 Task: Change elbow connector line weight to 12PX.
Action: Mouse moved to (530, 259)
Screenshot: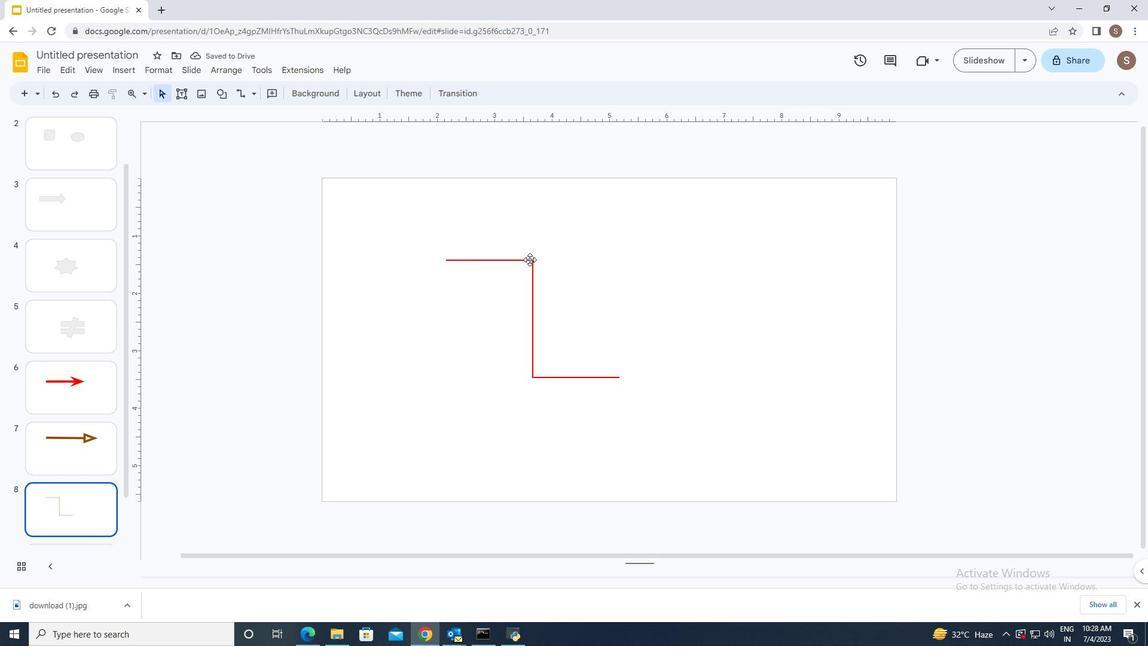 
Action: Mouse pressed left at (530, 259)
Screenshot: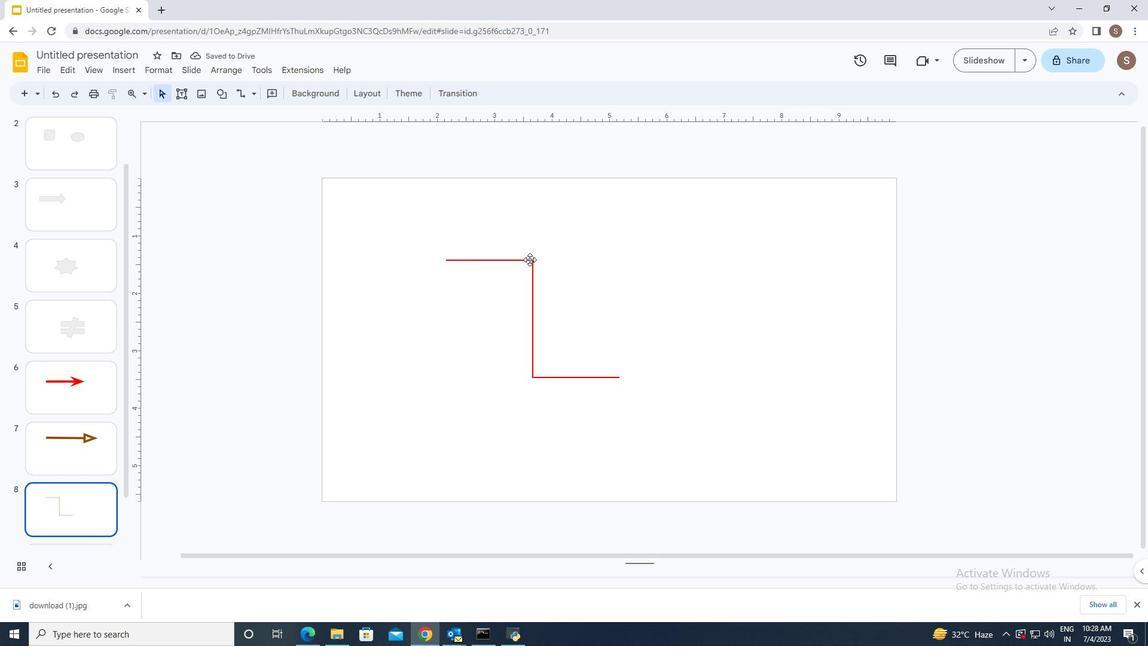 
Action: Mouse moved to (297, 87)
Screenshot: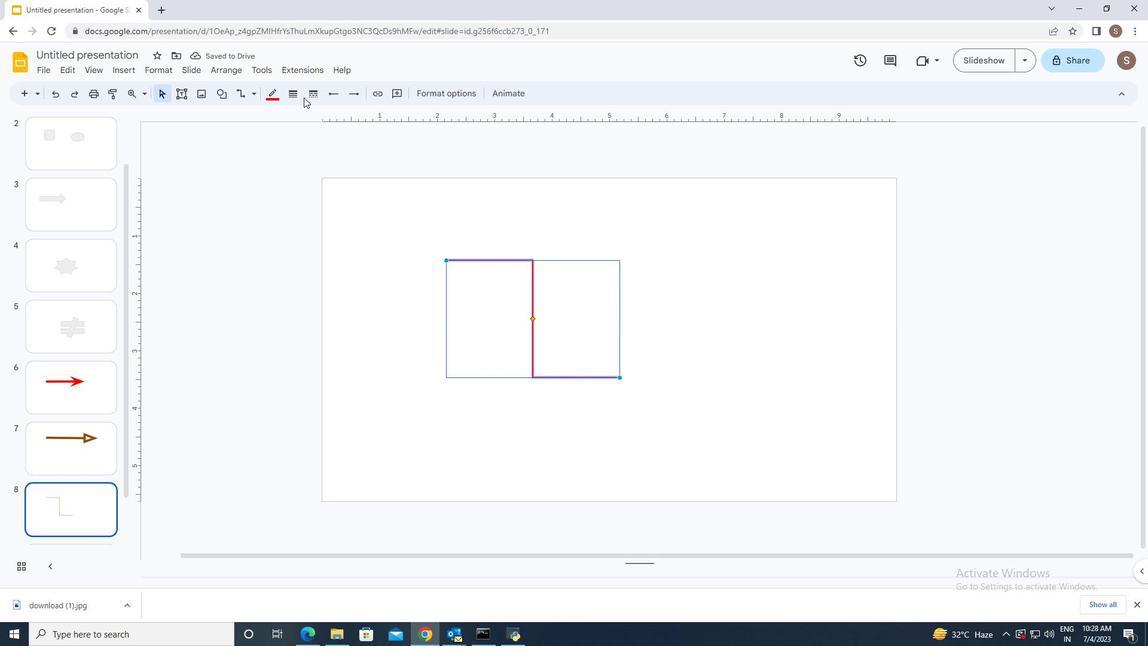 
Action: Mouse pressed left at (297, 87)
Screenshot: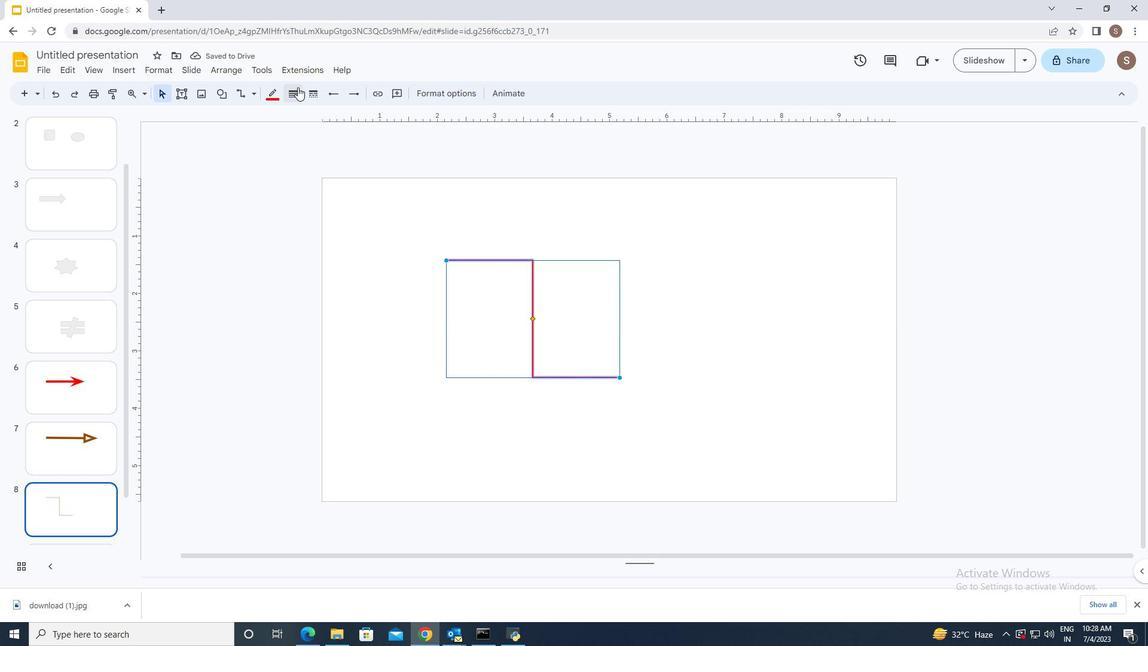 
Action: Mouse moved to (317, 211)
Screenshot: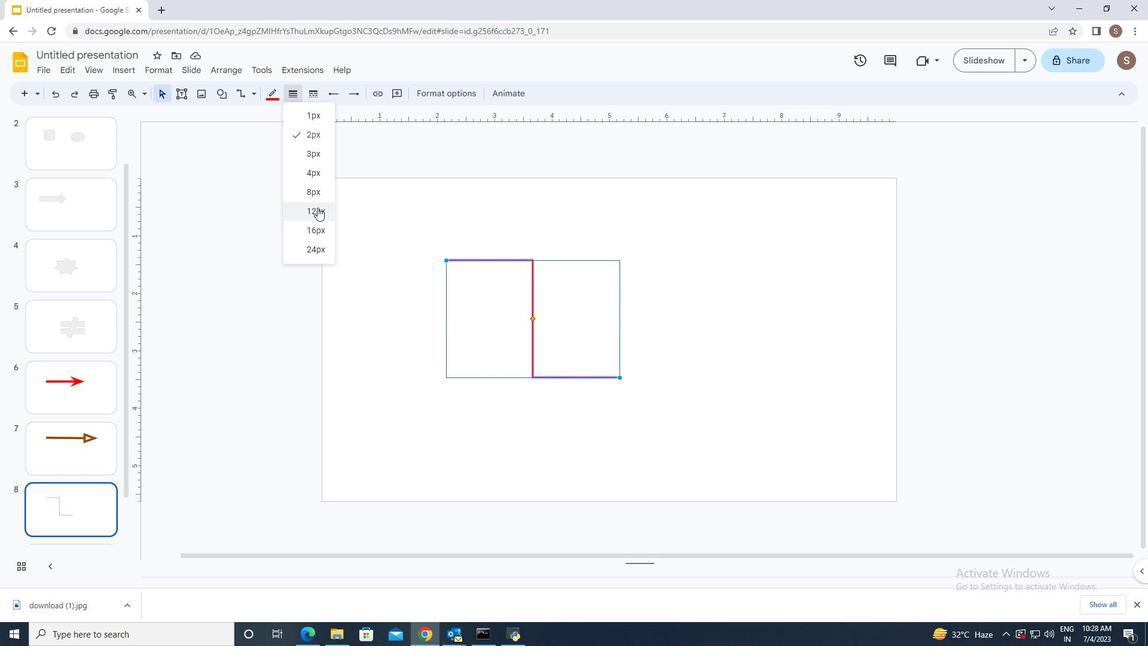 
Action: Mouse pressed left at (317, 211)
Screenshot: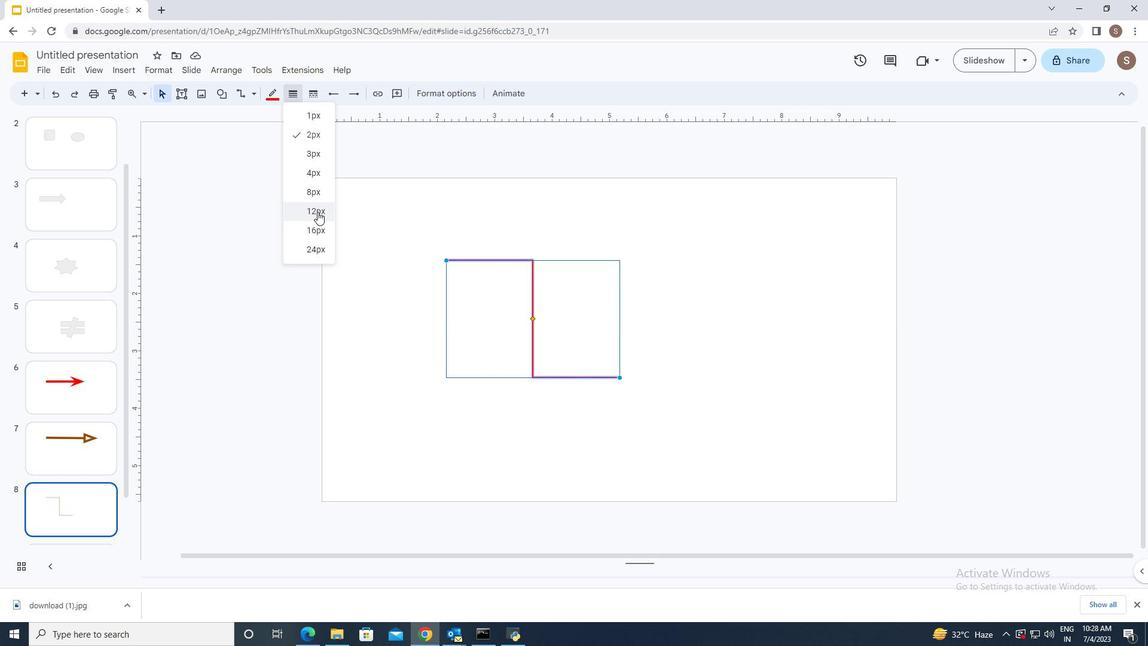 
Action: Mouse moved to (369, 411)
Screenshot: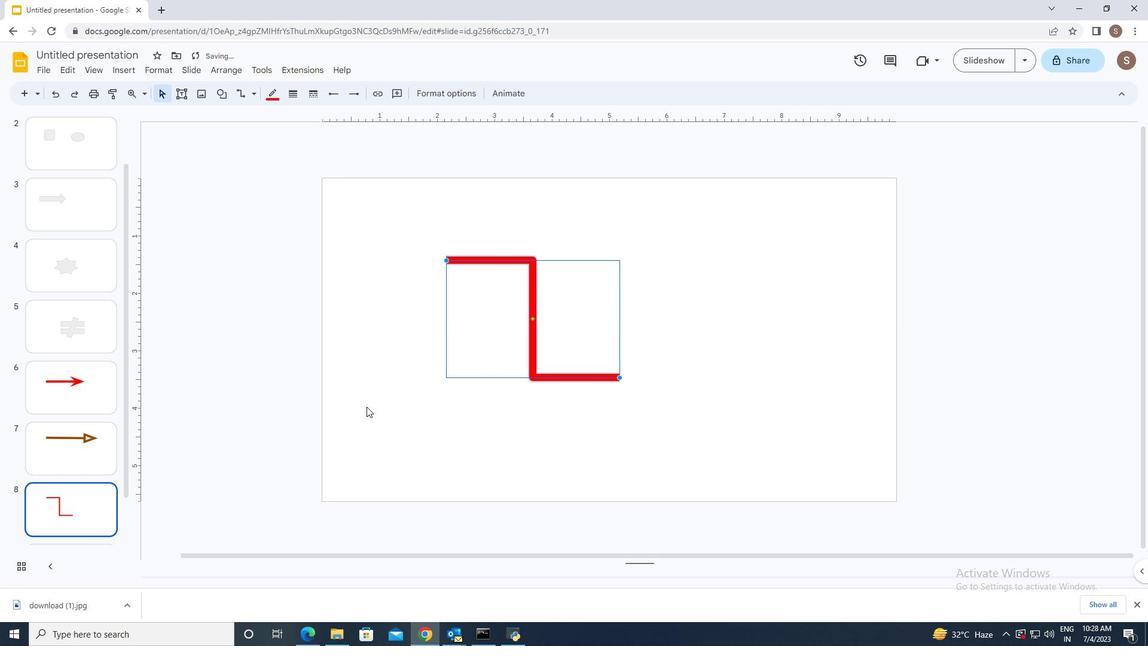 
Action: Mouse pressed left at (369, 411)
Screenshot: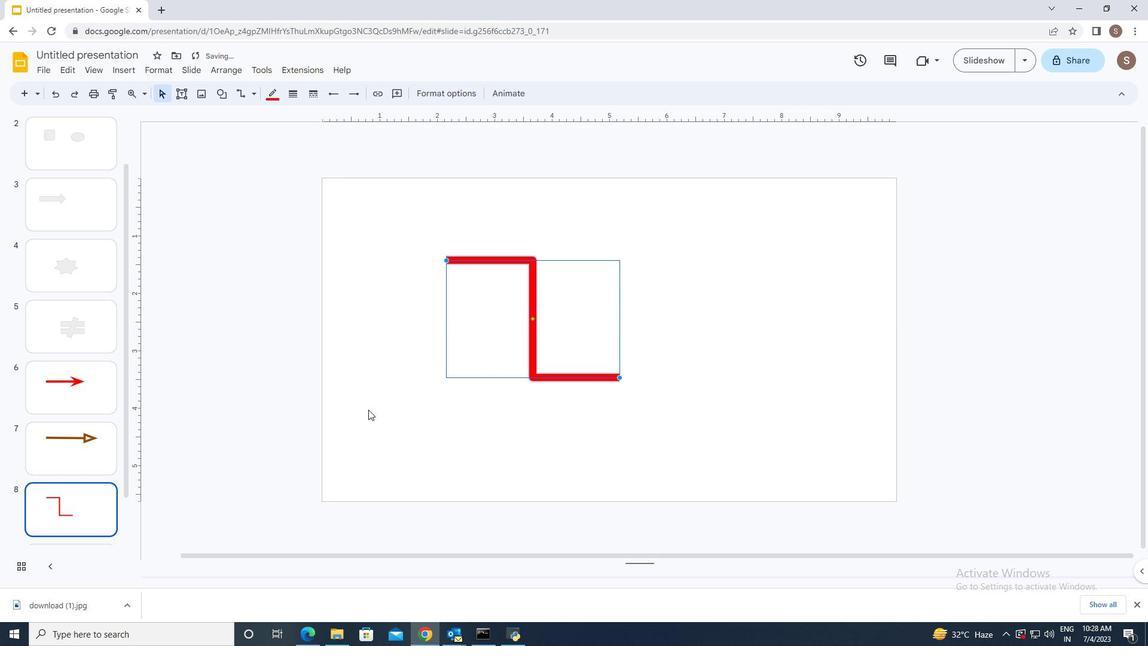 
